 Task: Create a section Acceleration Station and in the section, add a milestone Migration to New System in the project AcmeWorks
Action: Mouse moved to (174, 390)
Screenshot: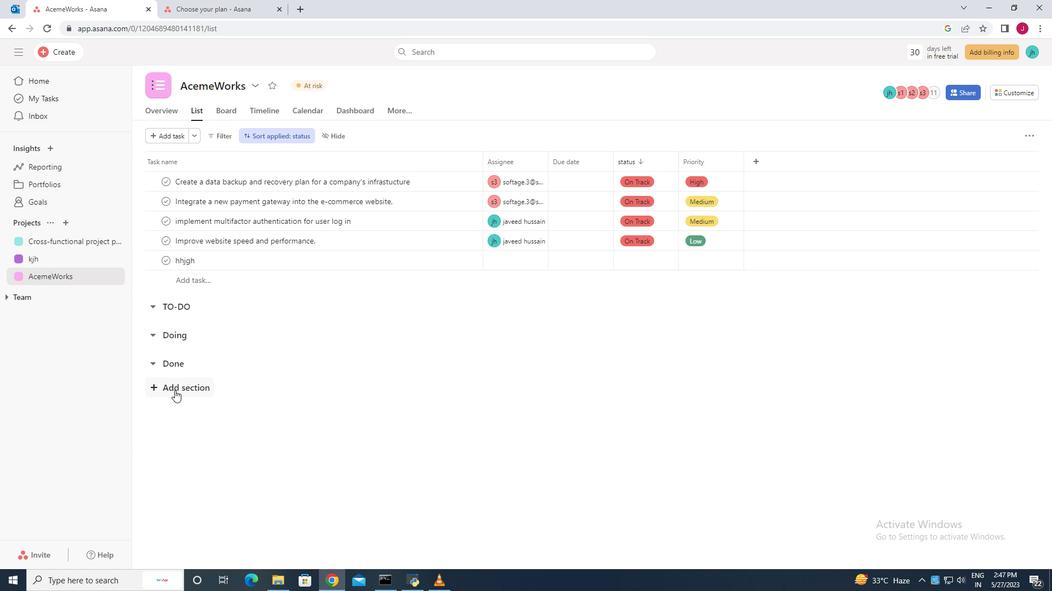 
Action: Mouse pressed left at (174, 390)
Screenshot: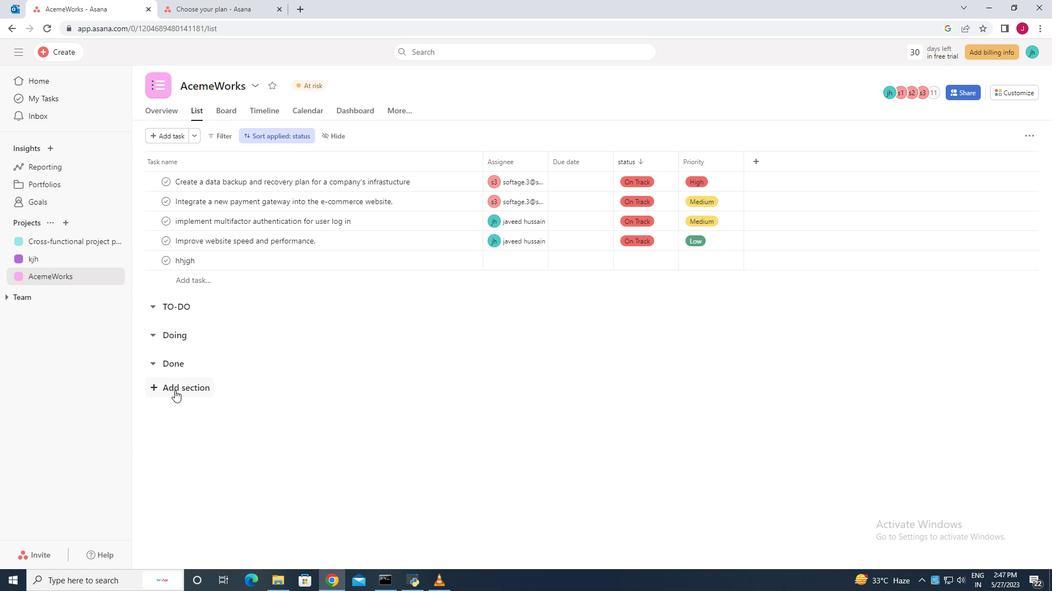 
Action: Mouse moved to (191, 387)
Screenshot: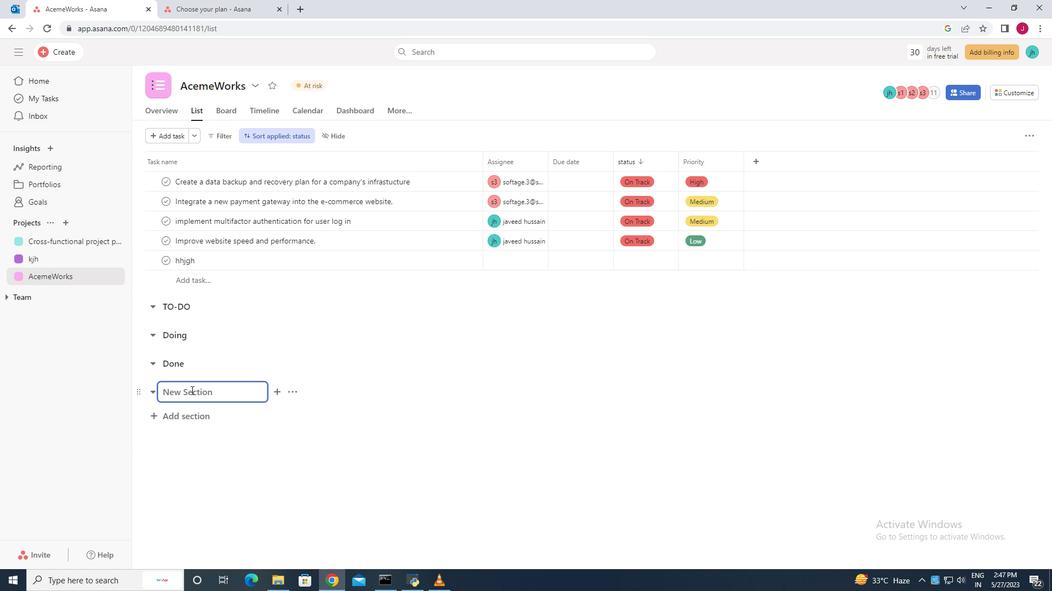 
Action: Key pressed <Key.caps_lock>A<Key.caps_lock>cceleration<Key.space><Key.caps_lock>S<Key.caps_lock>tation<Key.enter><Key.caps_lock>M<Key.caps_lock>iigration<Key.space>to<Key.space>new<Key.space>syatem
Screenshot: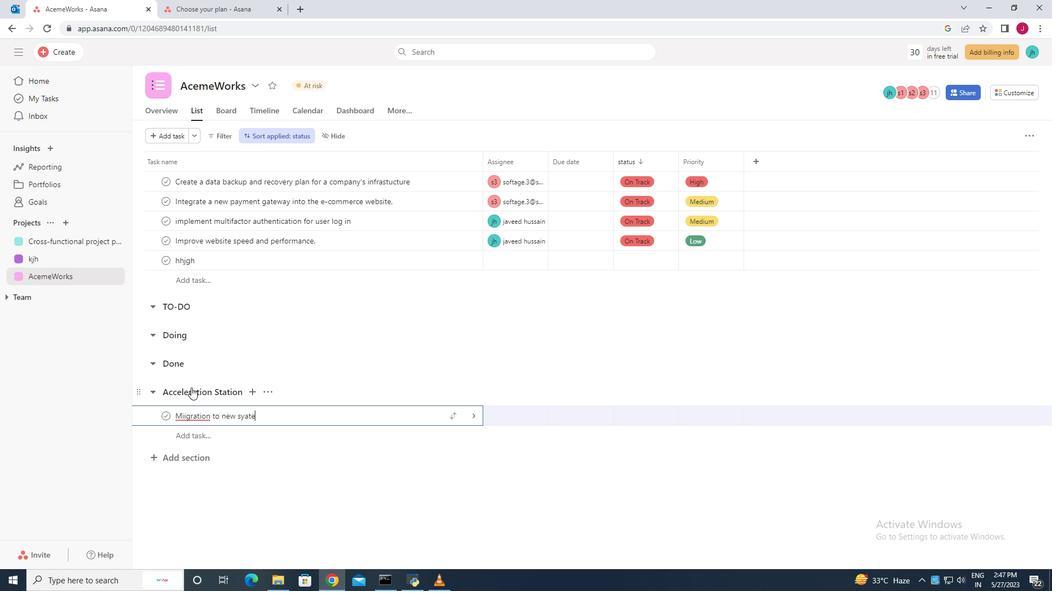 
Action: Mouse moved to (186, 418)
Screenshot: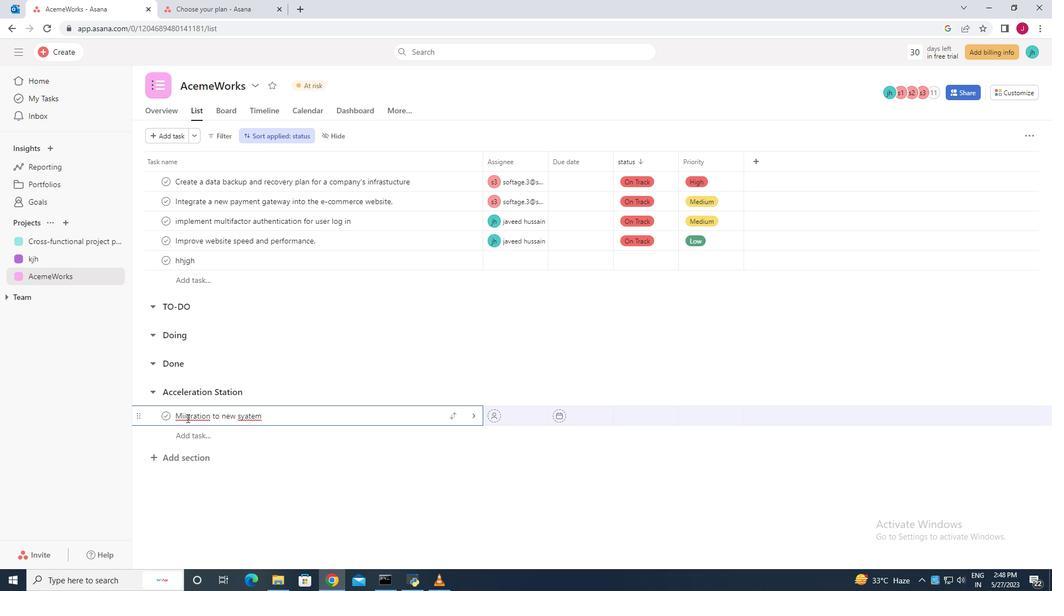 
Action: Mouse pressed left at (186, 418)
Screenshot: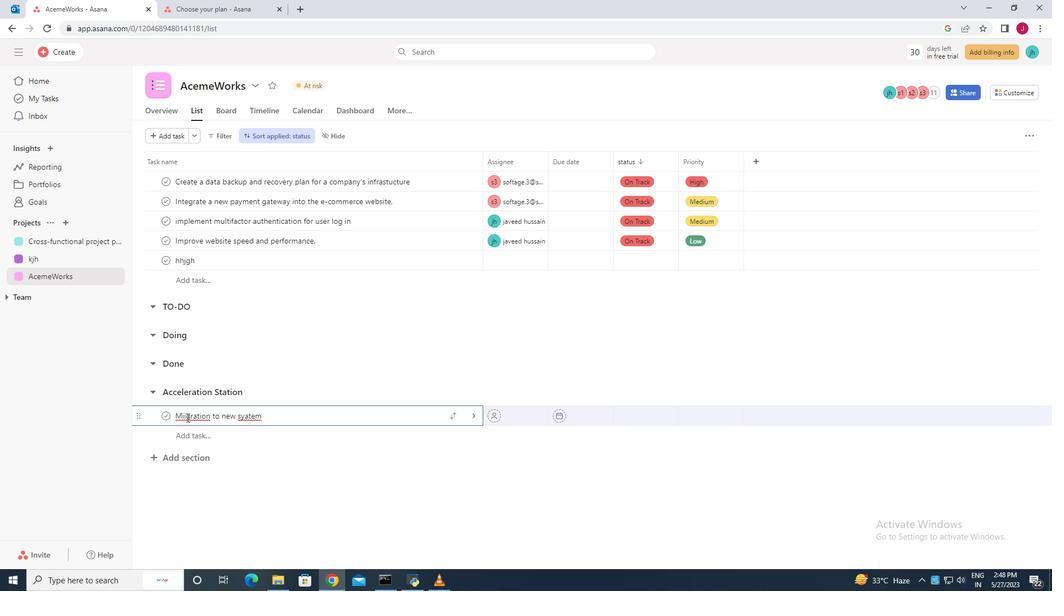 
Action: Mouse moved to (184, 416)
Screenshot: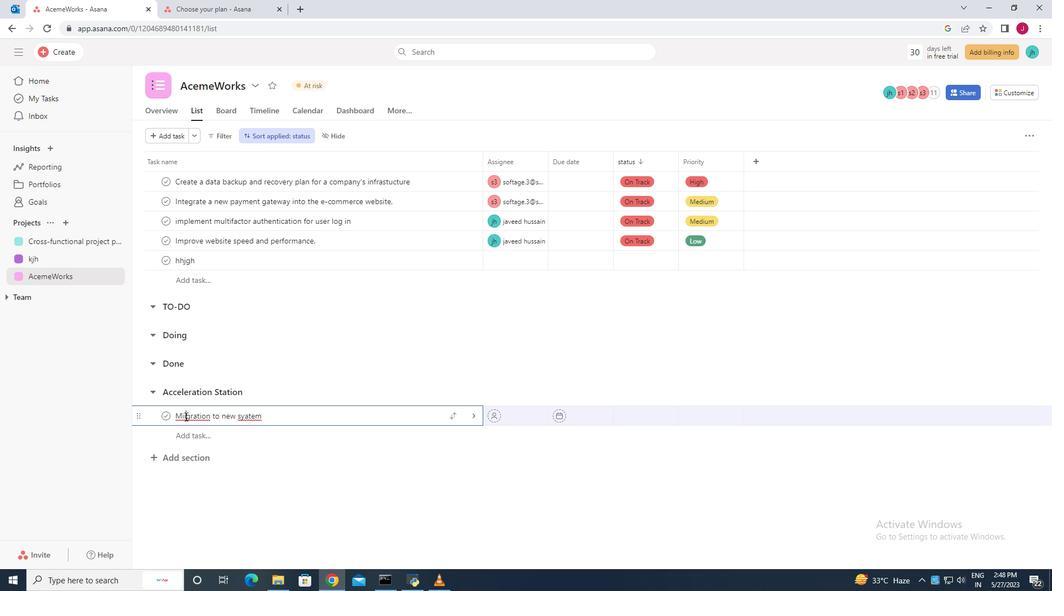 
Action: Mouse pressed left at (184, 416)
Screenshot: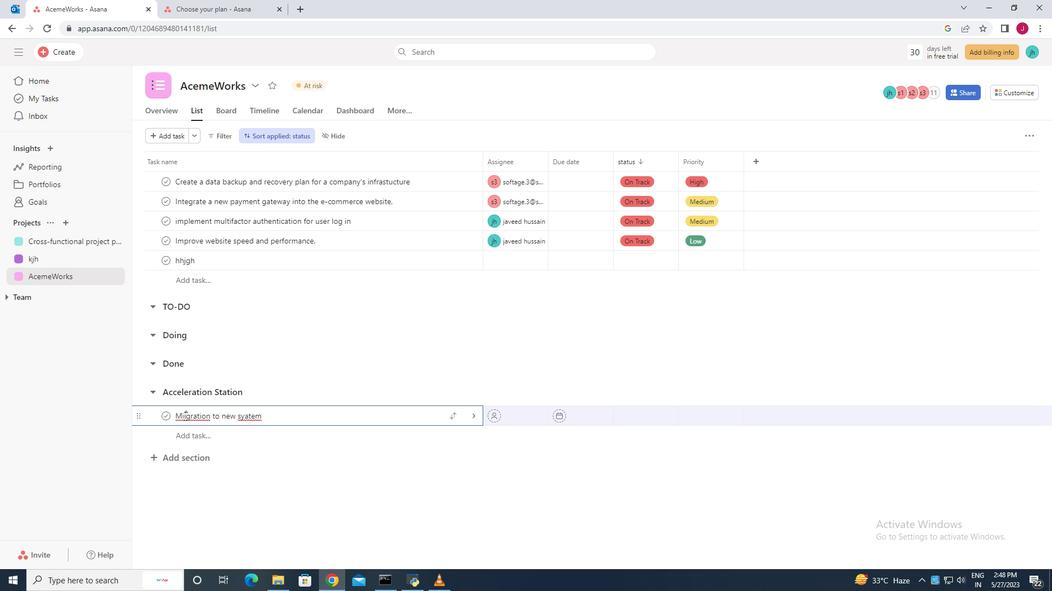
Action: Mouse moved to (185, 416)
Screenshot: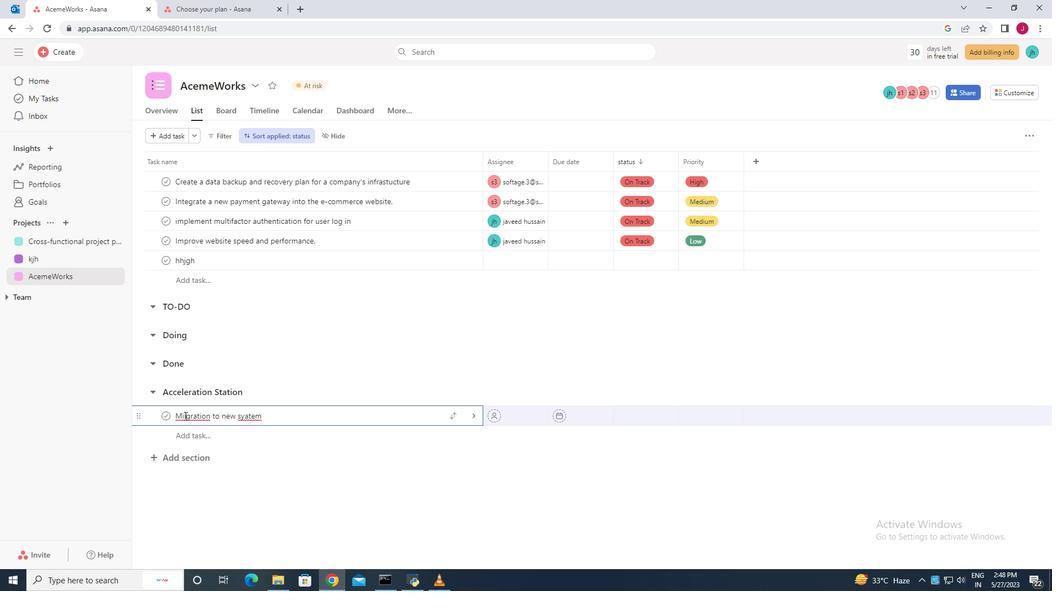 
Action: Key pressed <Key.backspace>
Screenshot: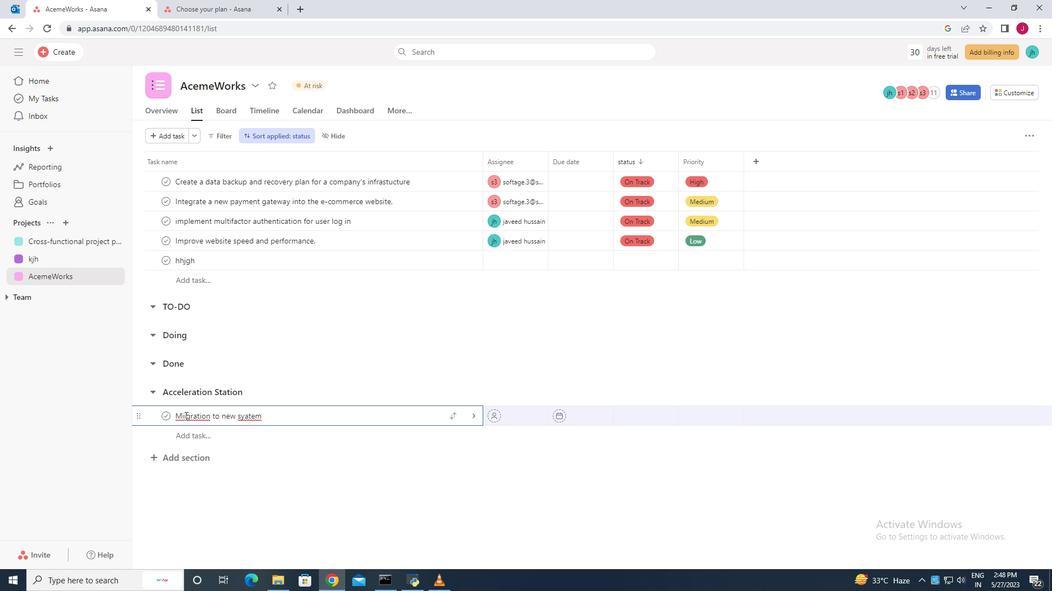 
Action: Mouse moved to (280, 418)
Screenshot: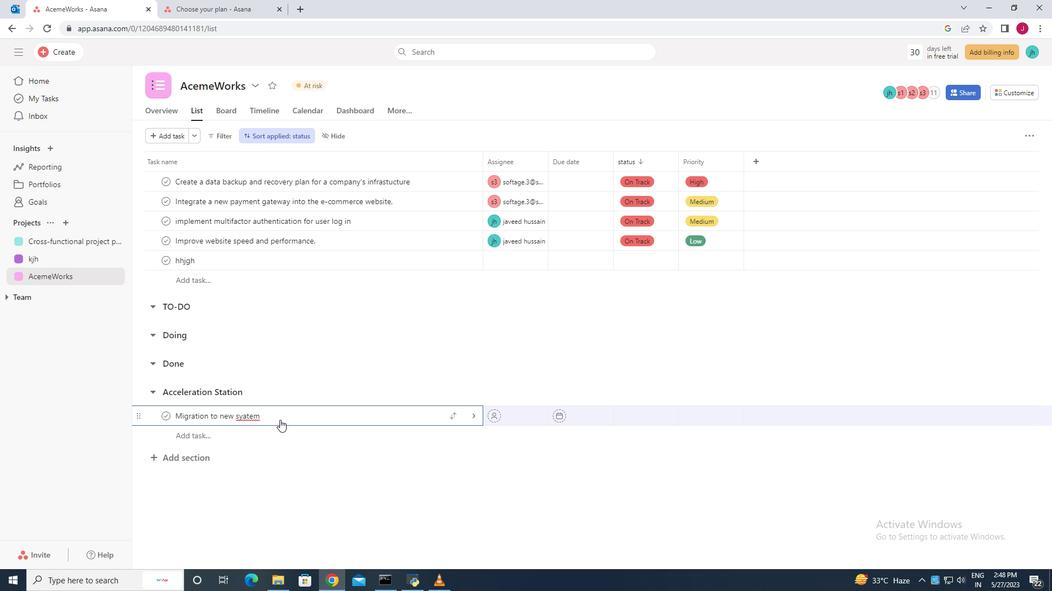 
Action: Mouse pressed left at (280, 418)
Screenshot: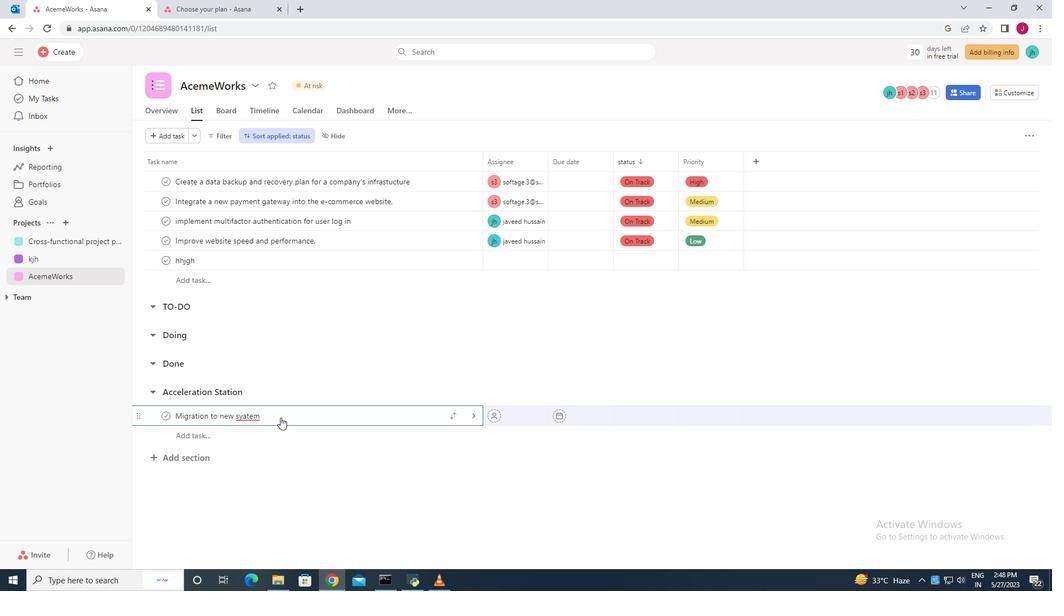 
Action: Mouse moved to (243, 416)
Screenshot: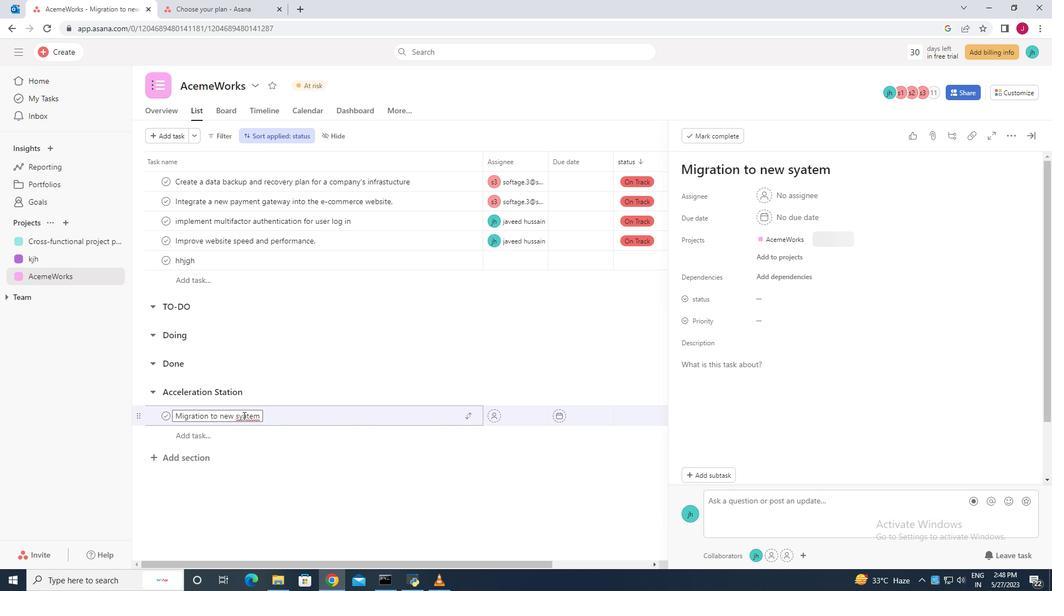 
Action: Mouse pressed left at (243, 416)
Screenshot: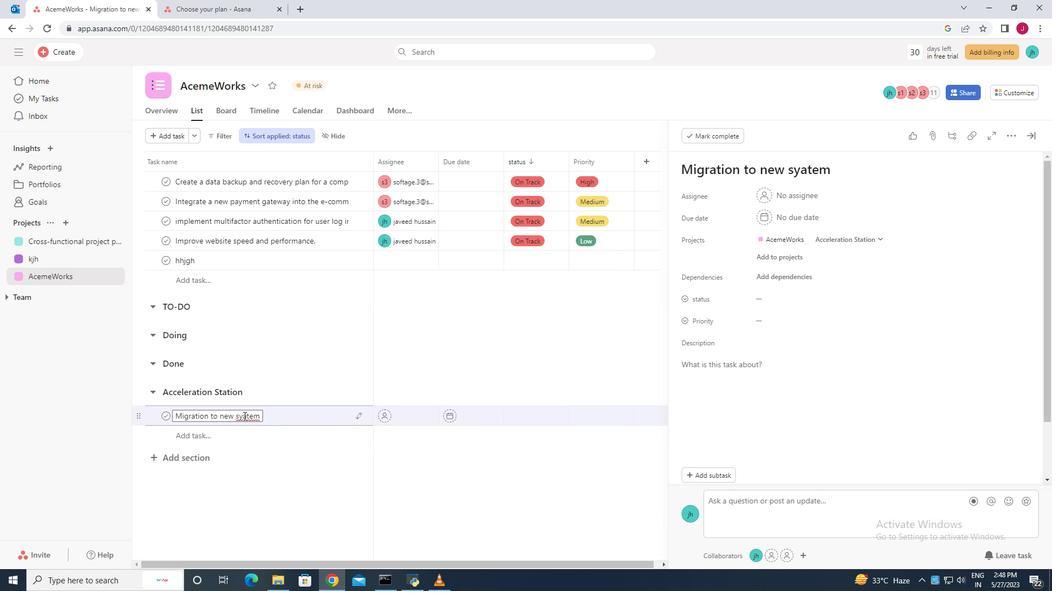 
Action: Mouse moved to (246, 417)
Screenshot: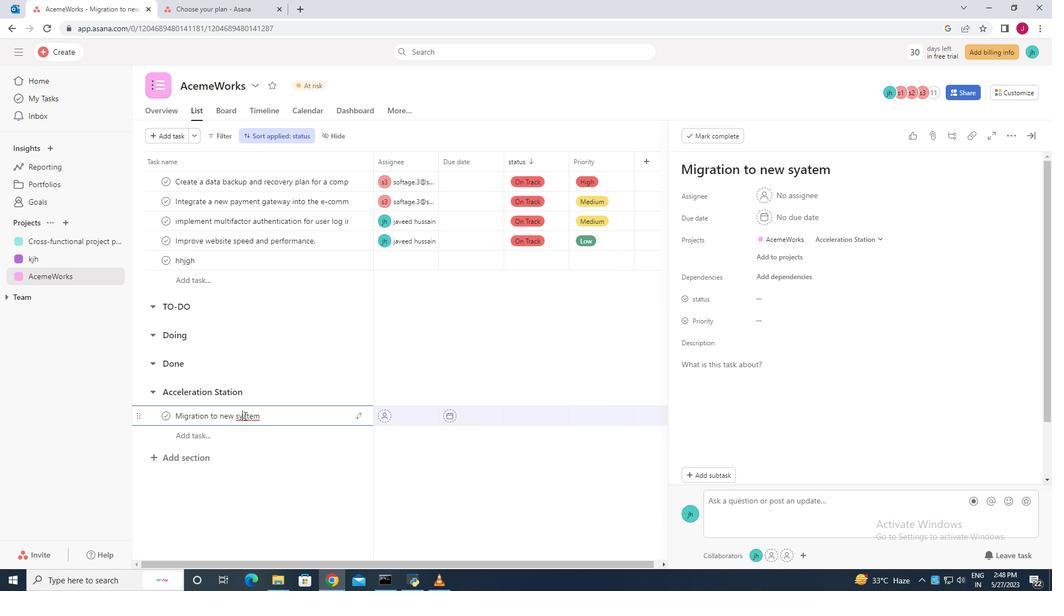 
Action: Mouse pressed left at (246, 417)
Screenshot: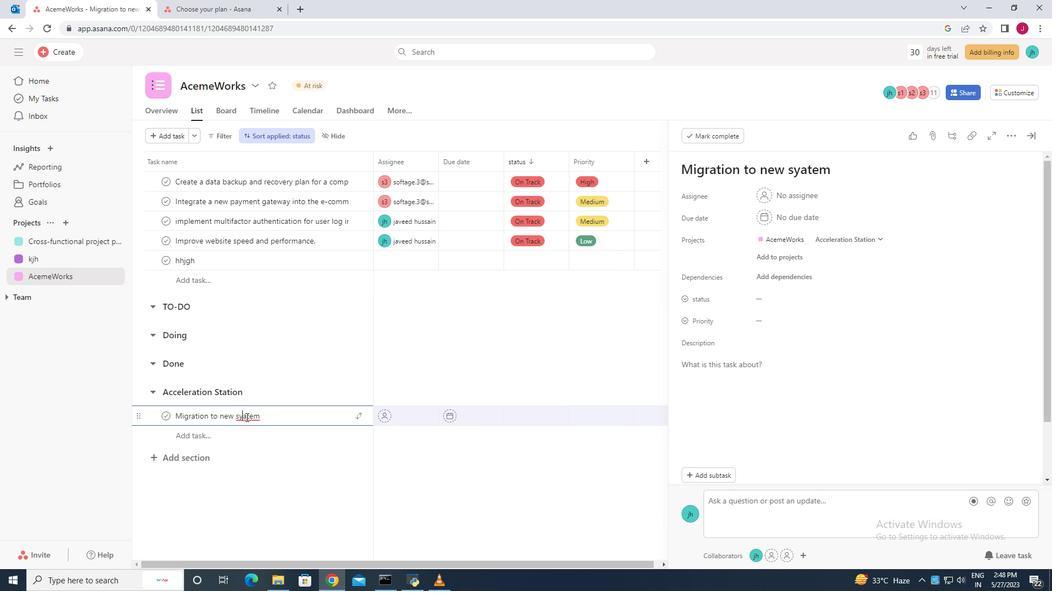 
Action: Mouse moved to (244, 417)
Screenshot: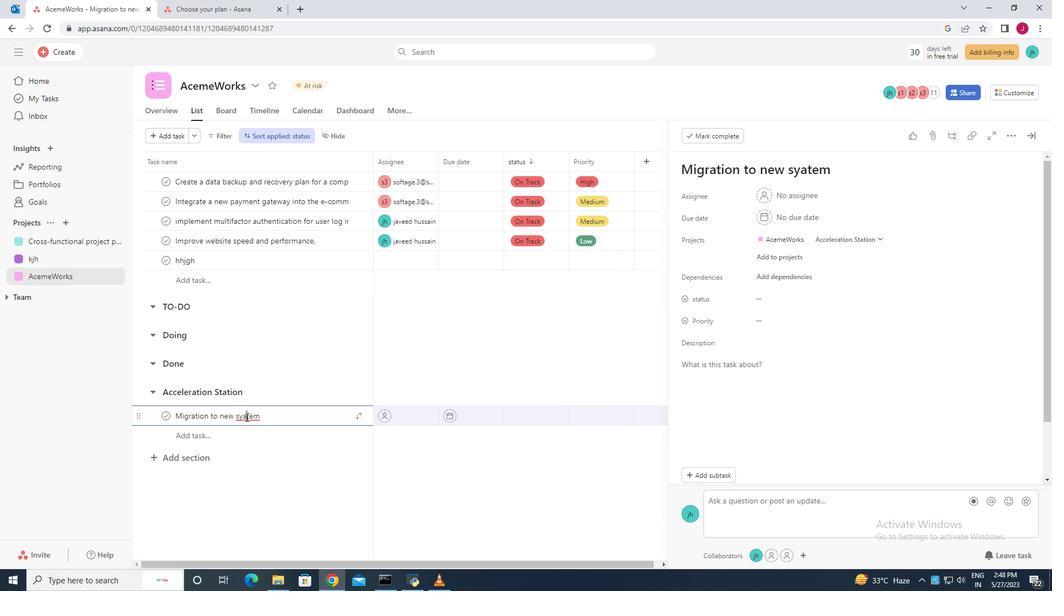 
Action: Key pressed <Key.backspace>s
Screenshot: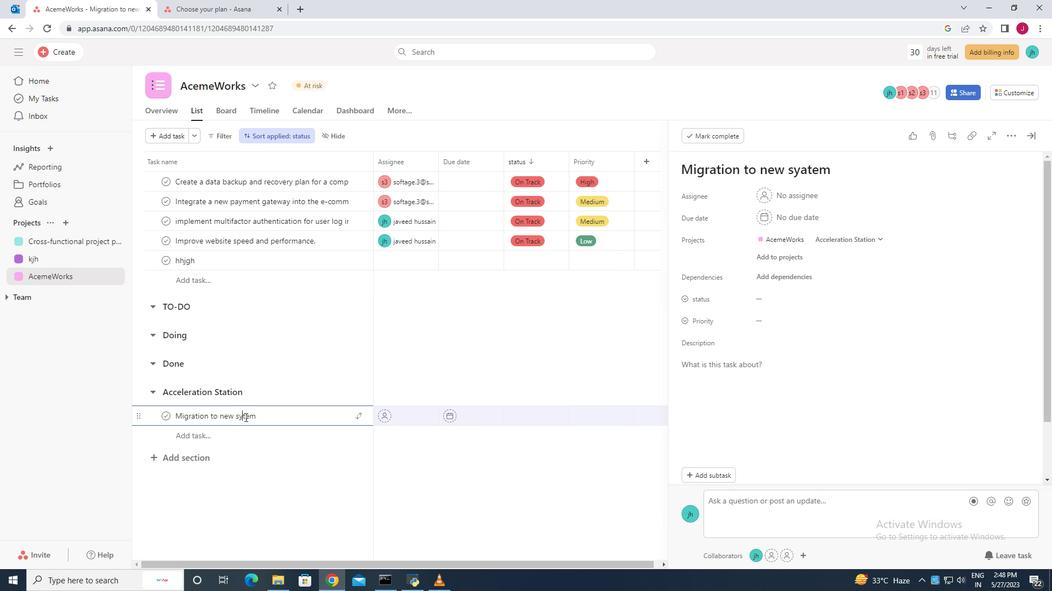 
Action: Mouse moved to (286, 418)
Screenshot: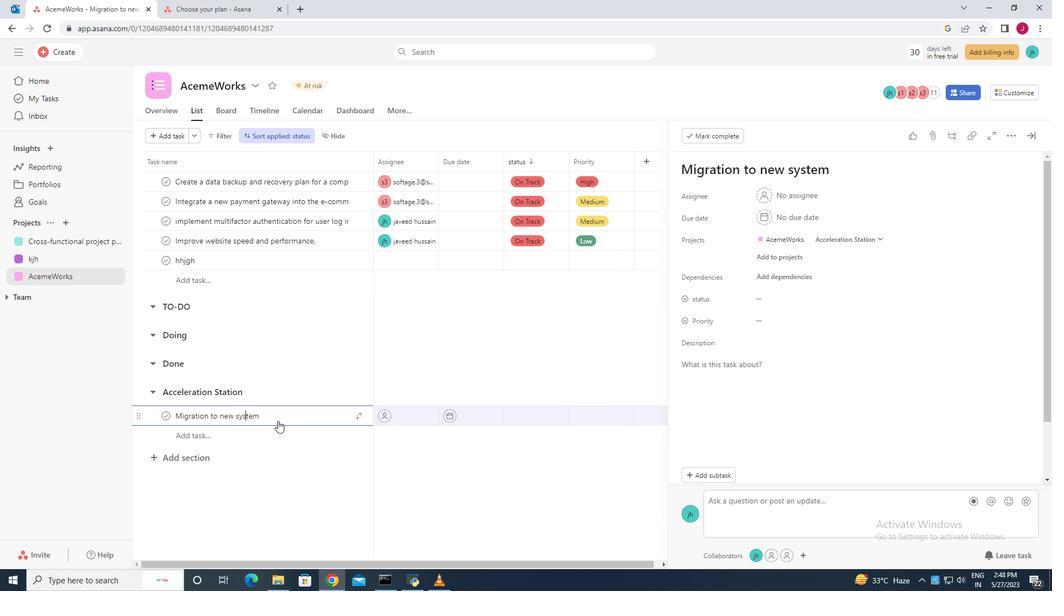 
Action: Mouse pressed left at (286, 418)
Screenshot: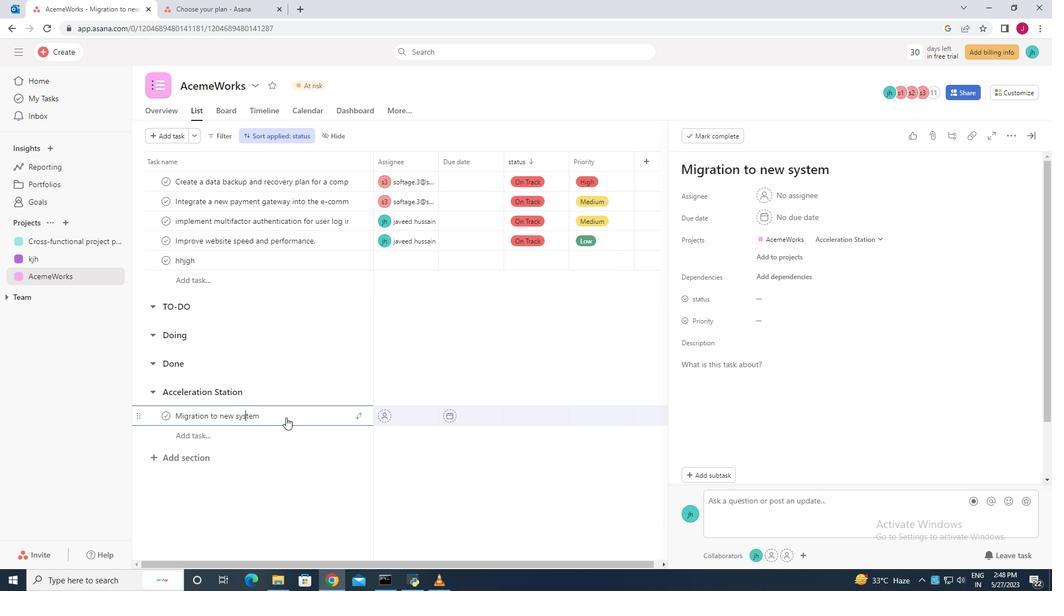 
Action: Mouse moved to (1010, 134)
Screenshot: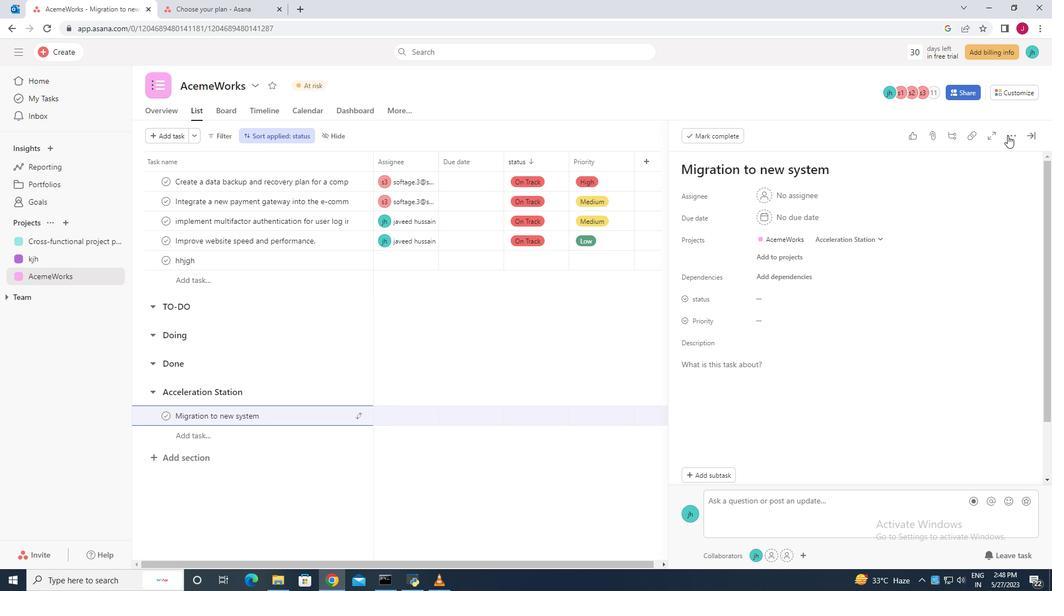 
Action: Mouse pressed left at (1010, 134)
Screenshot: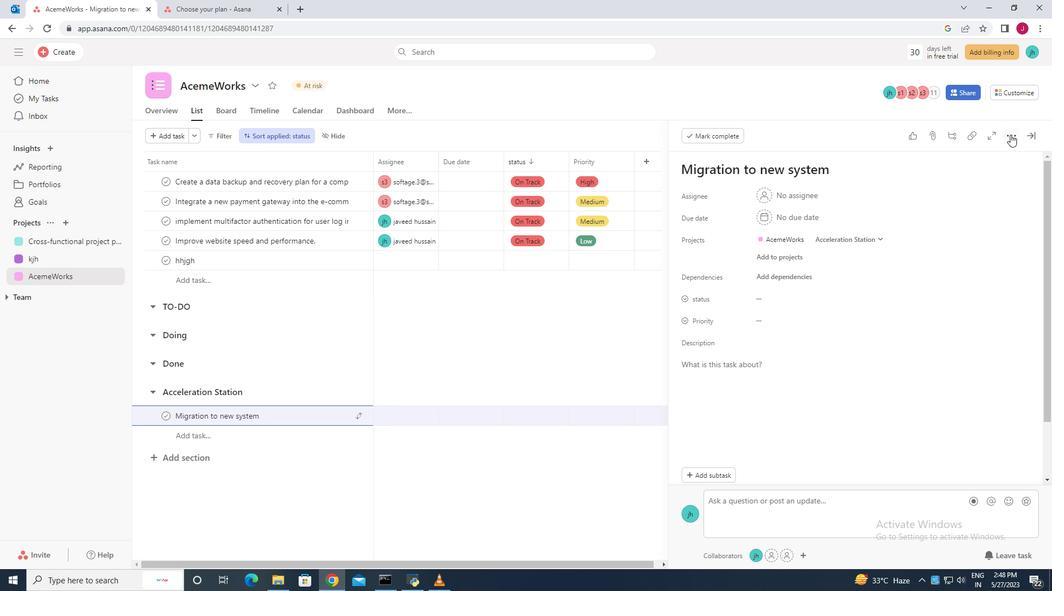 
Action: Mouse moved to (914, 178)
Screenshot: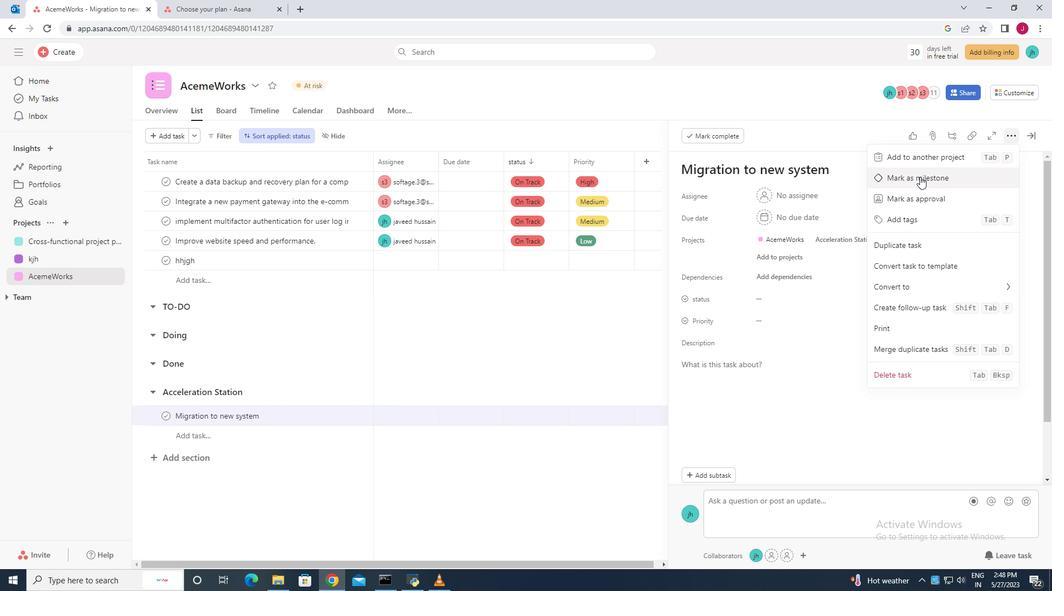 
Action: Mouse pressed left at (914, 178)
Screenshot: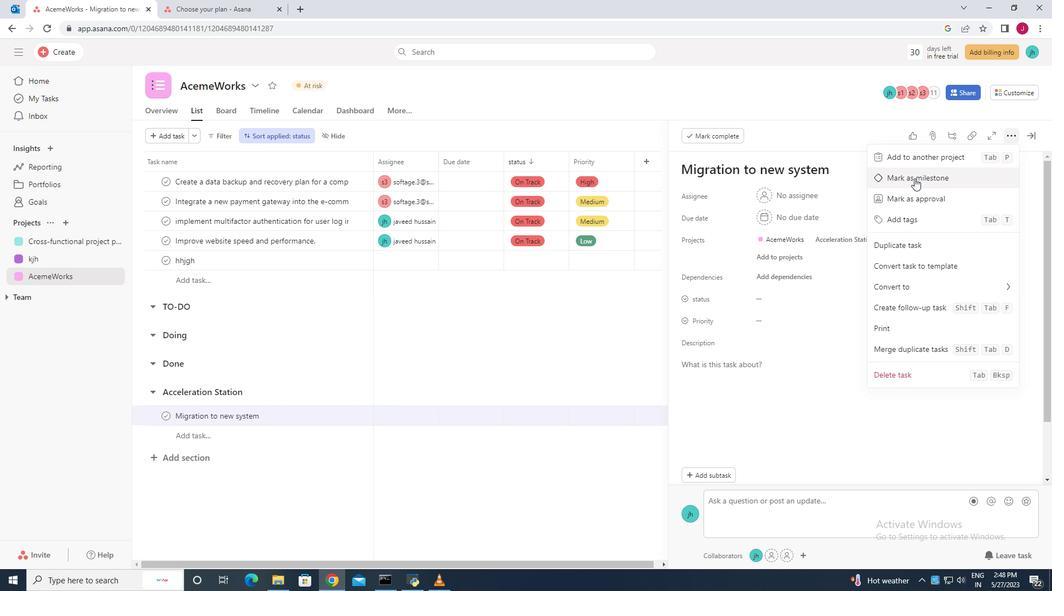 
Action: Mouse moved to (522, 349)
Screenshot: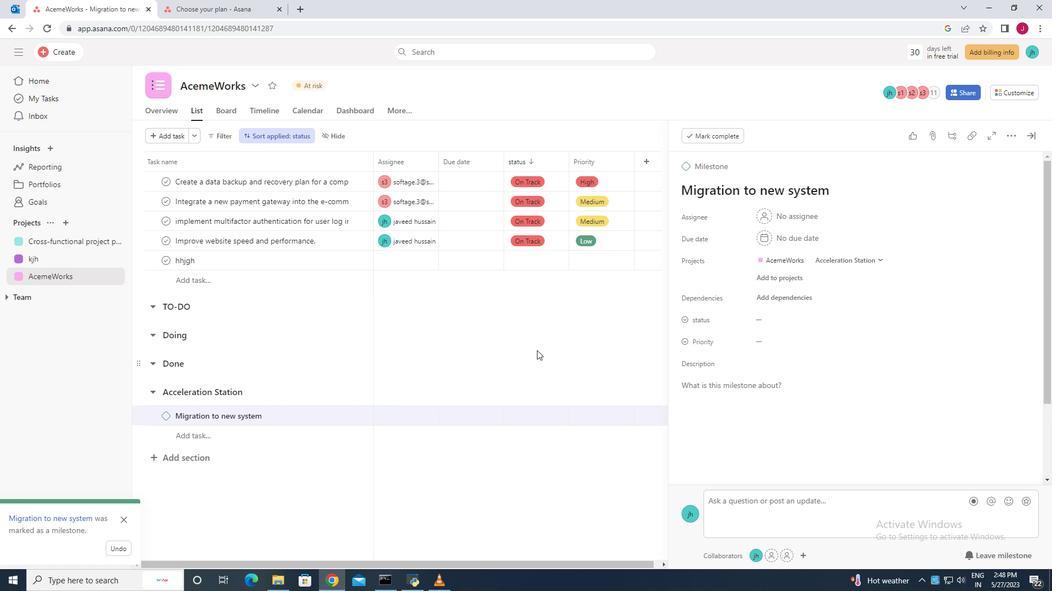 
